 Task: Add a item "Priority Level".
Action: Mouse pressed left at (429, 262)
Screenshot: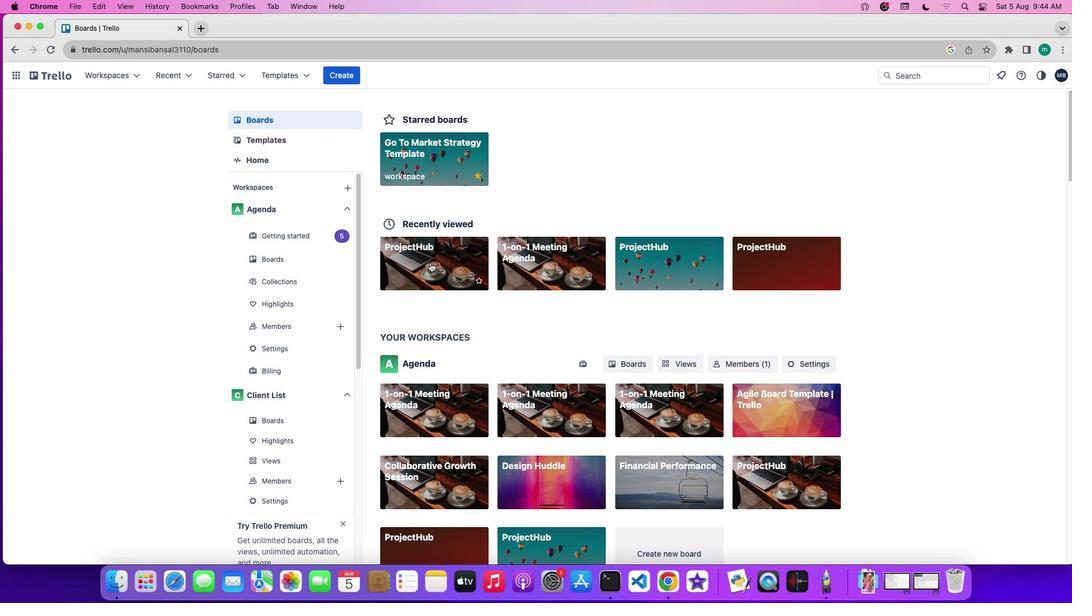 
Action: Mouse moved to (942, 194)
Screenshot: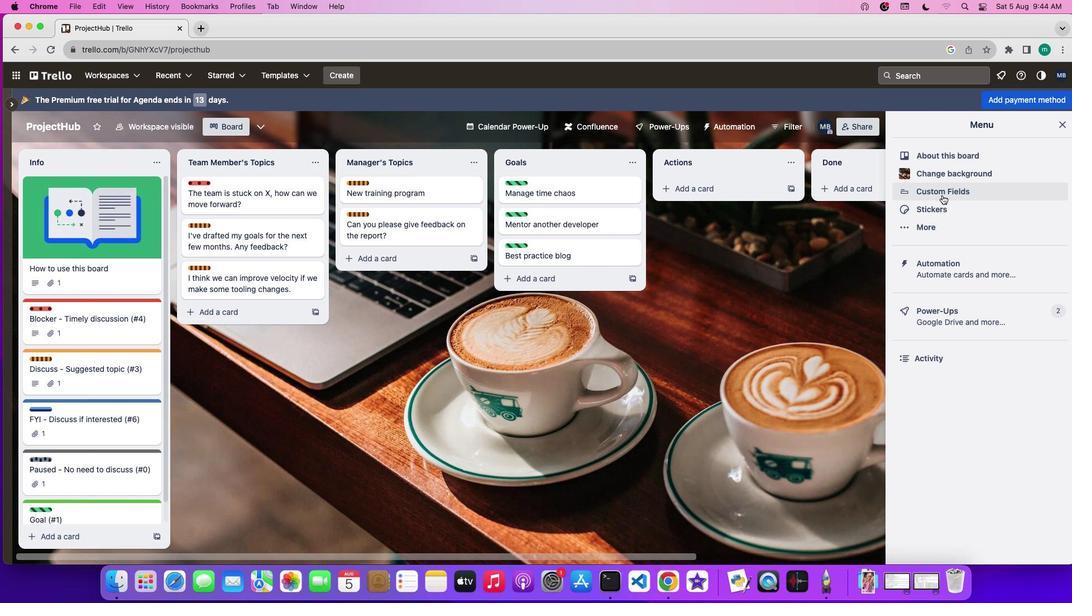 
Action: Mouse pressed left at (942, 194)
Screenshot: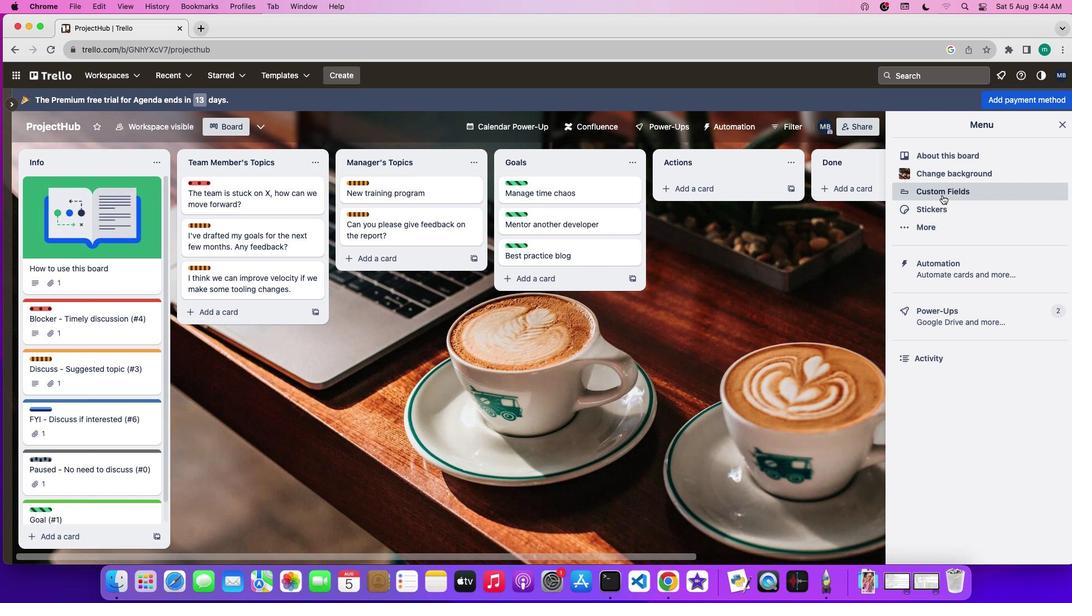 
Action: Mouse moved to (960, 240)
Screenshot: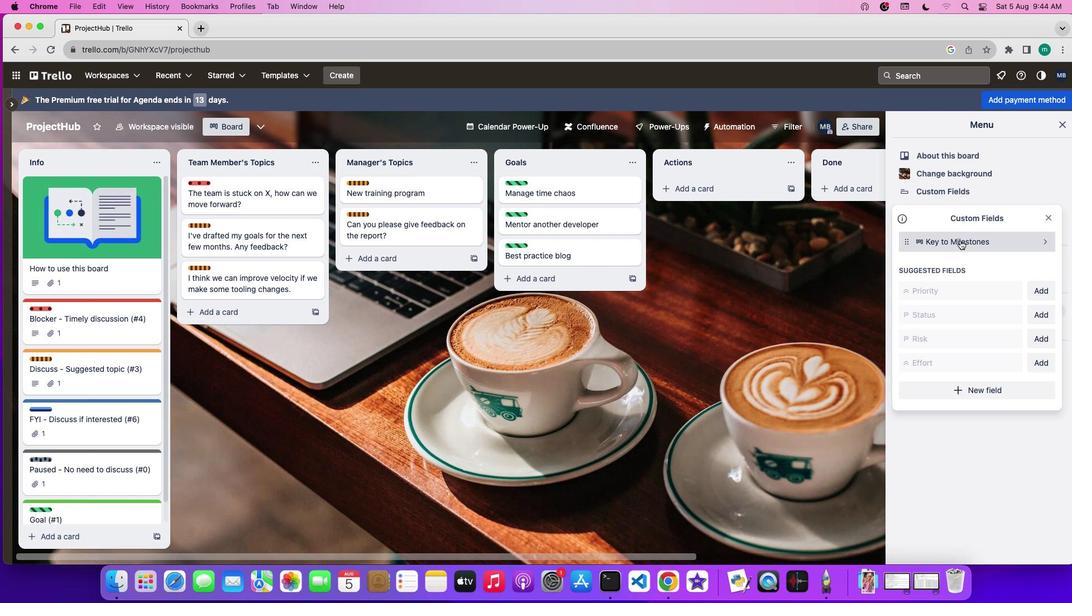 
Action: Mouse pressed left at (960, 240)
Screenshot: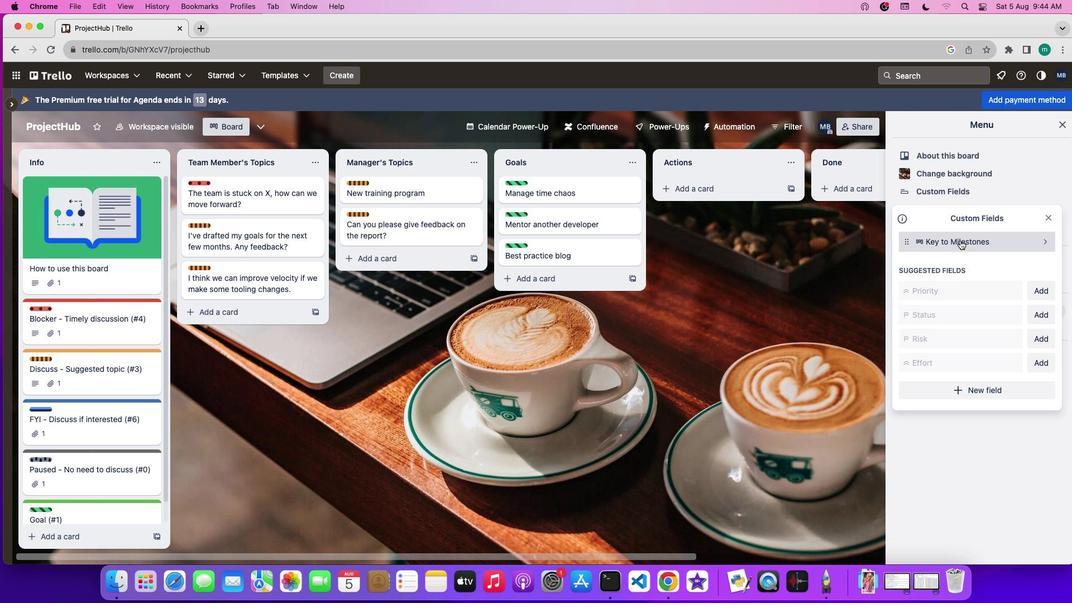 
Action: Mouse moved to (939, 383)
Screenshot: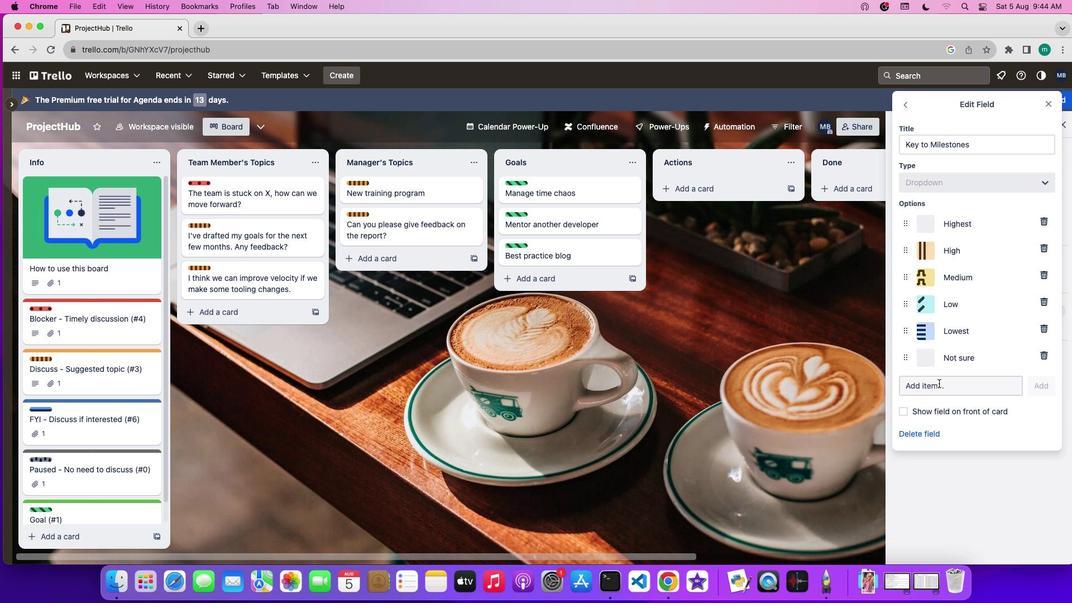 
Action: Mouse pressed left at (939, 383)
Screenshot: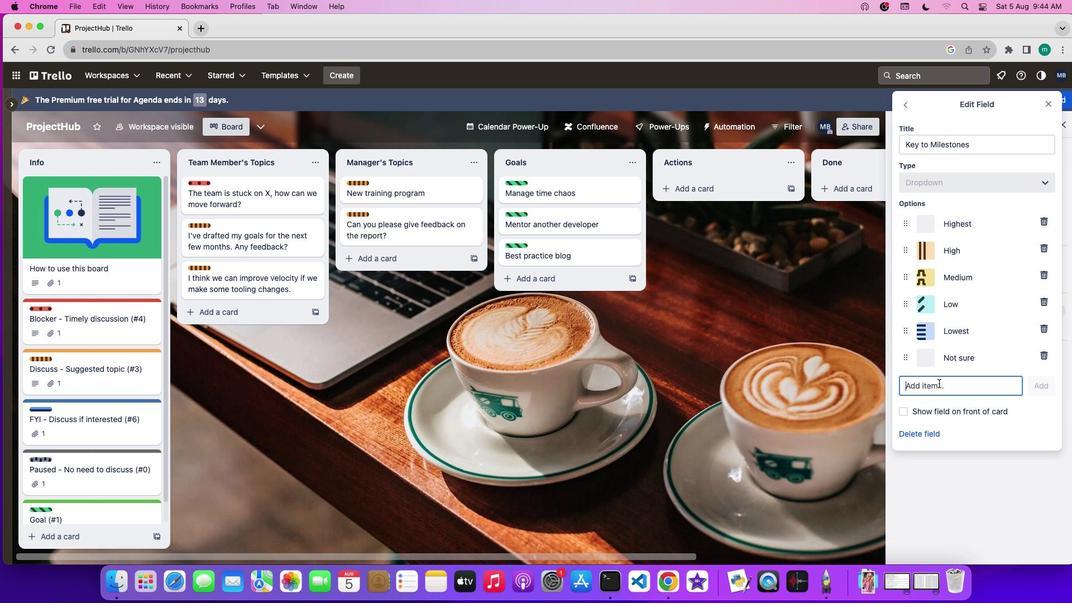 
Action: Key pressed Key.shift'P''r''i''o''r''i''t''y'Key.spaceKey.shift'L''e''v''e''l'
Screenshot: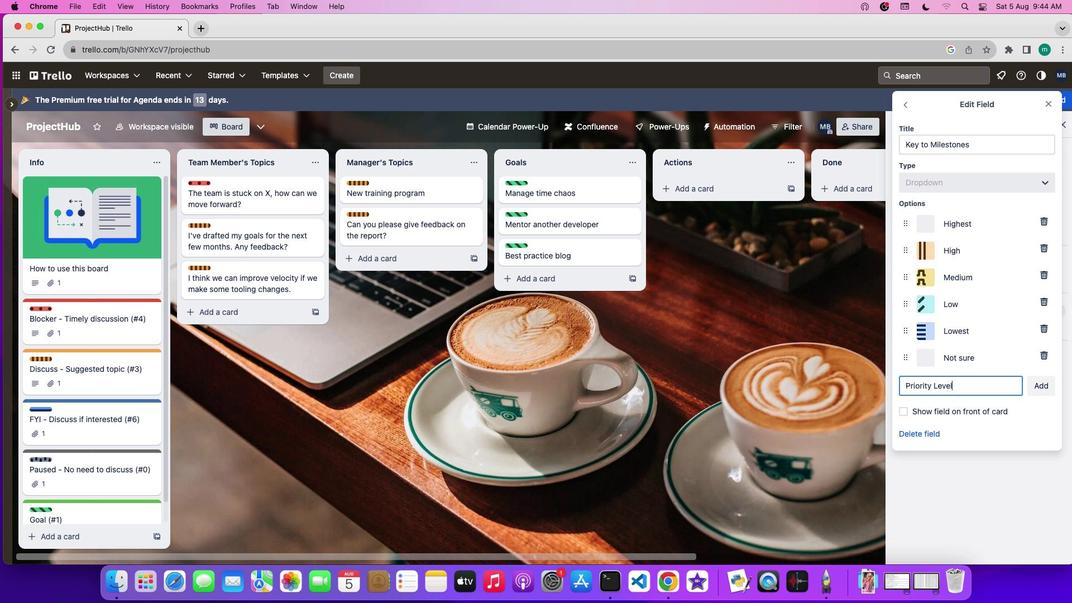 
Action: Mouse moved to (1033, 385)
Screenshot: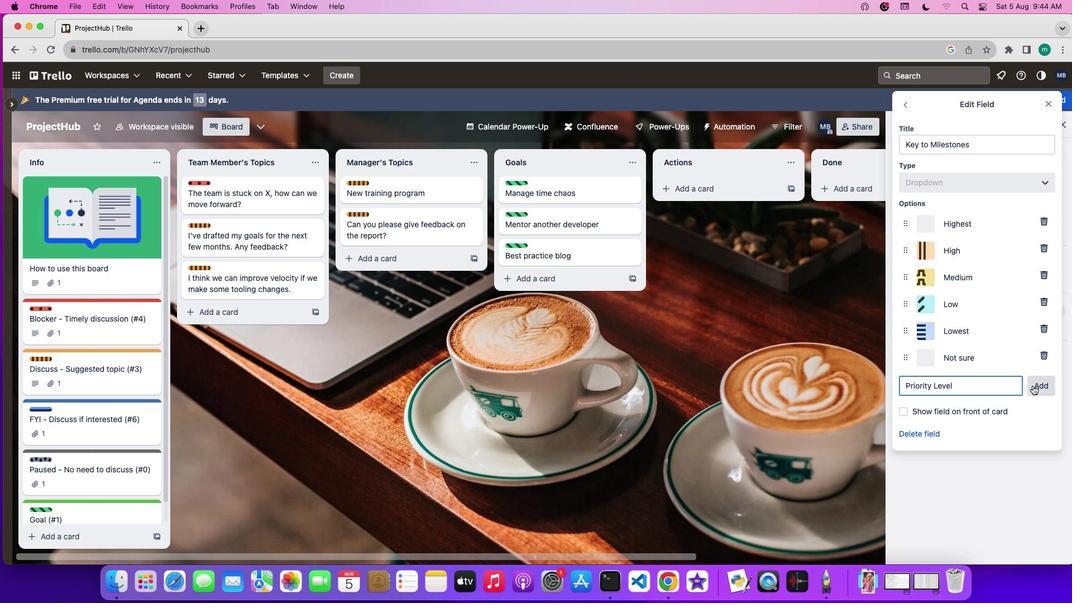 
Action: Mouse pressed left at (1033, 385)
Screenshot: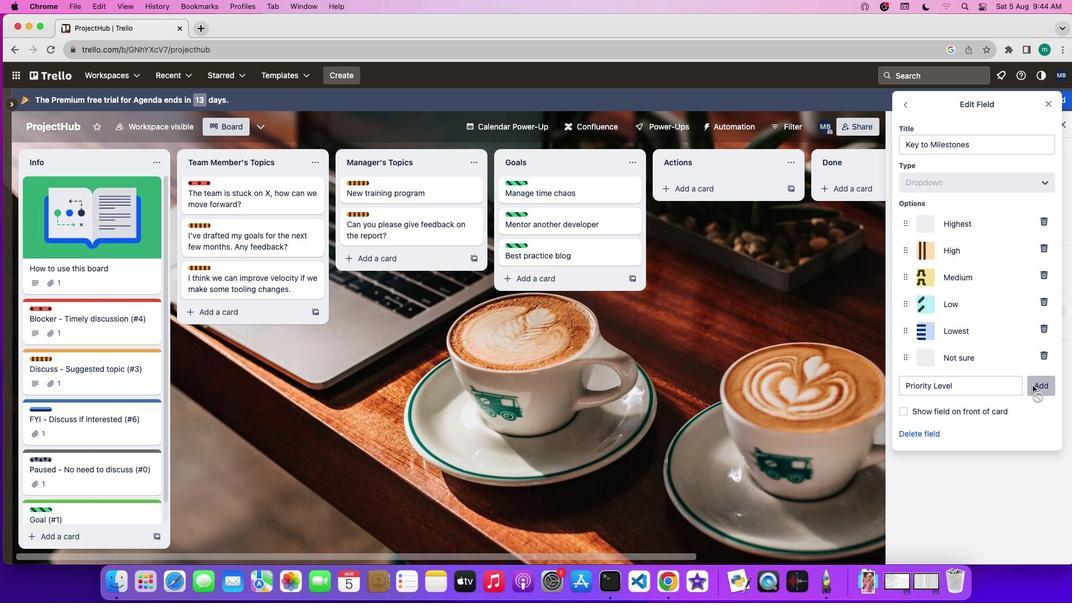 
Action: Mouse moved to (1035, 378)
Screenshot: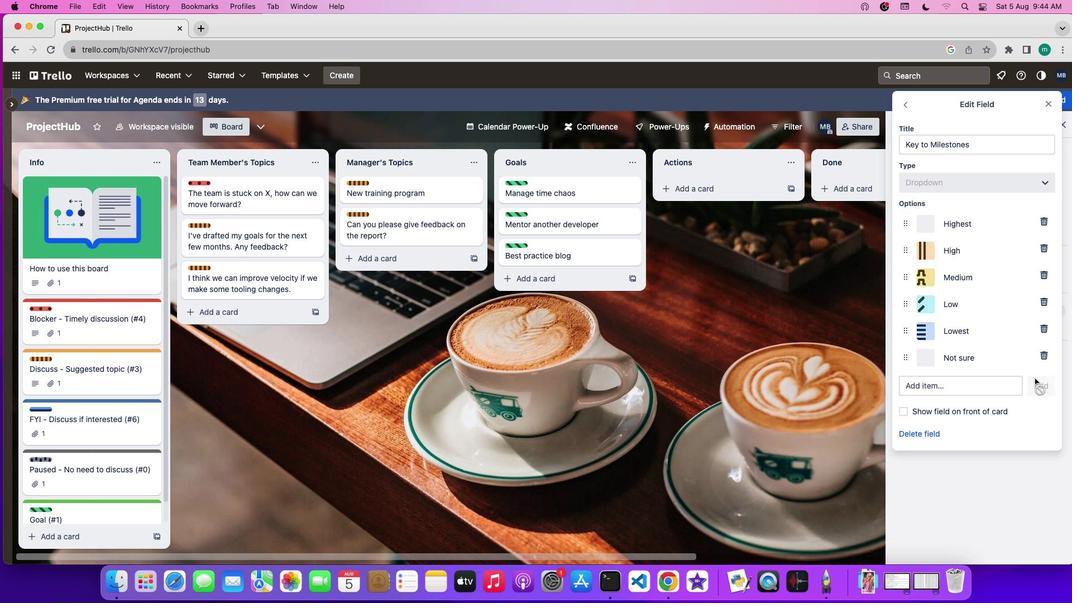 
